 Task: Create a due date automation trigger when advanced on, 2 hours before a card is due add dates not starting next week.
Action: Mouse moved to (981, 287)
Screenshot: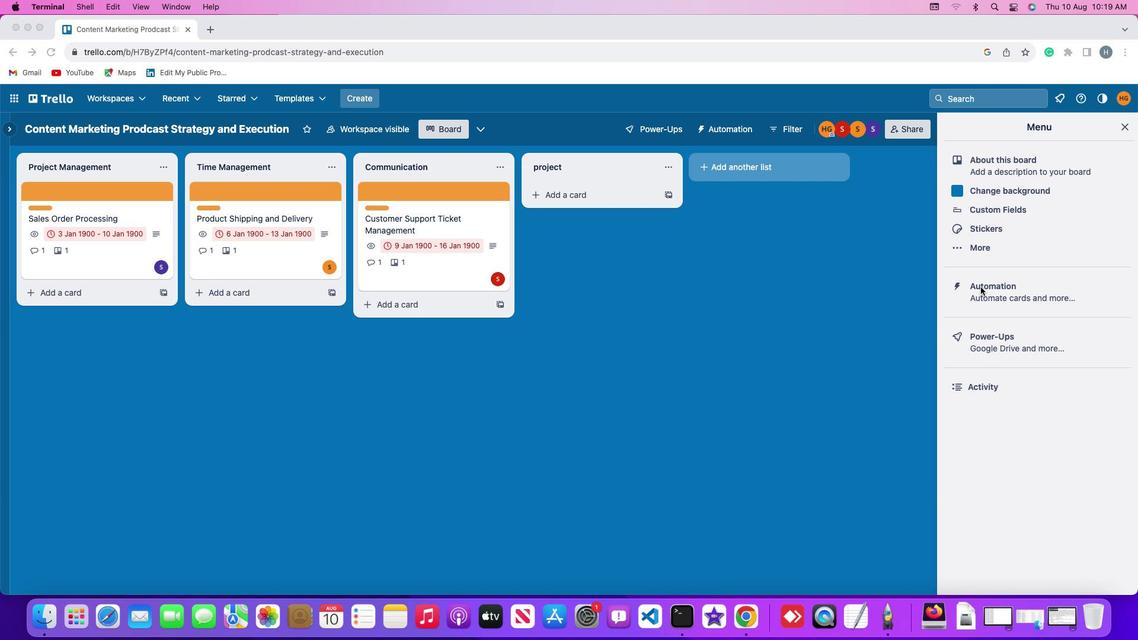 
Action: Mouse pressed left at (981, 287)
Screenshot: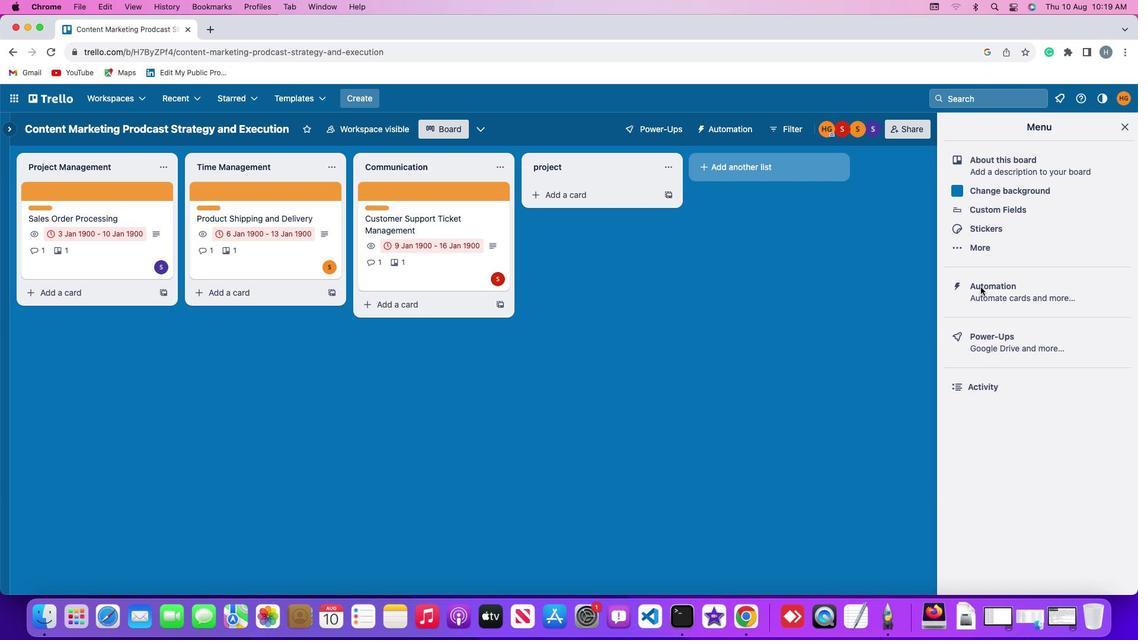 
Action: Mouse pressed left at (981, 287)
Screenshot: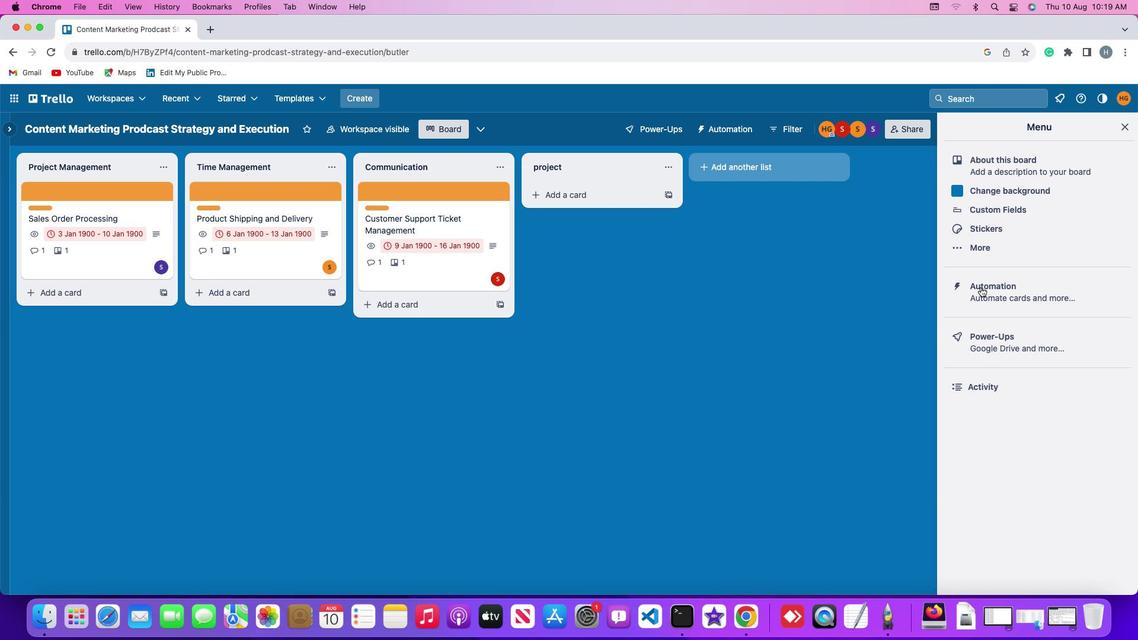 
Action: Mouse moved to (74, 279)
Screenshot: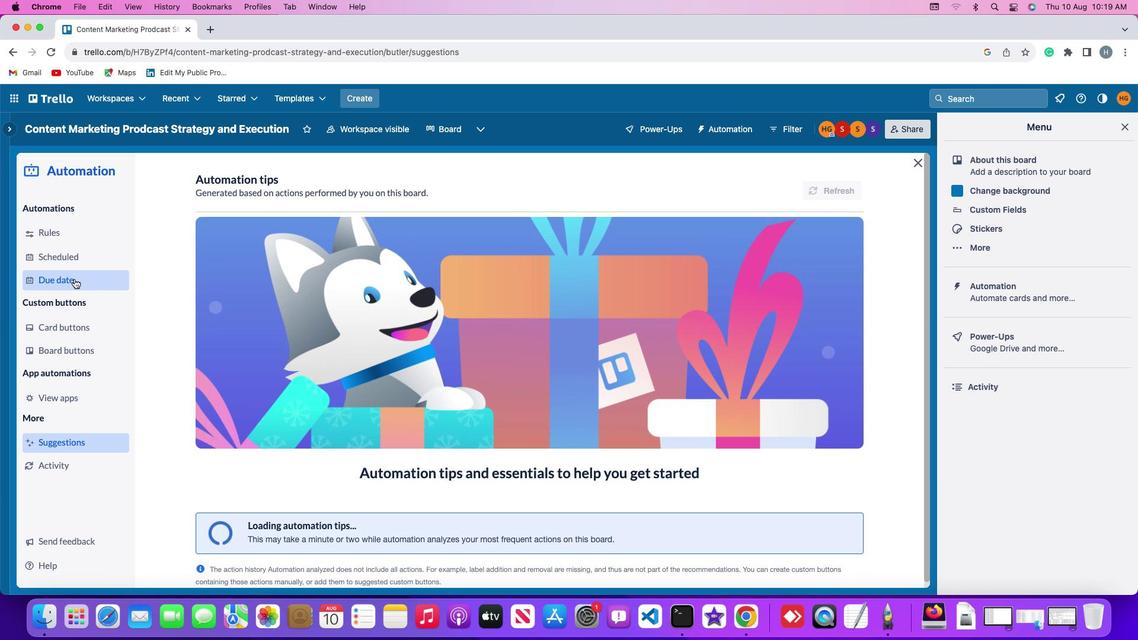 
Action: Mouse pressed left at (74, 279)
Screenshot: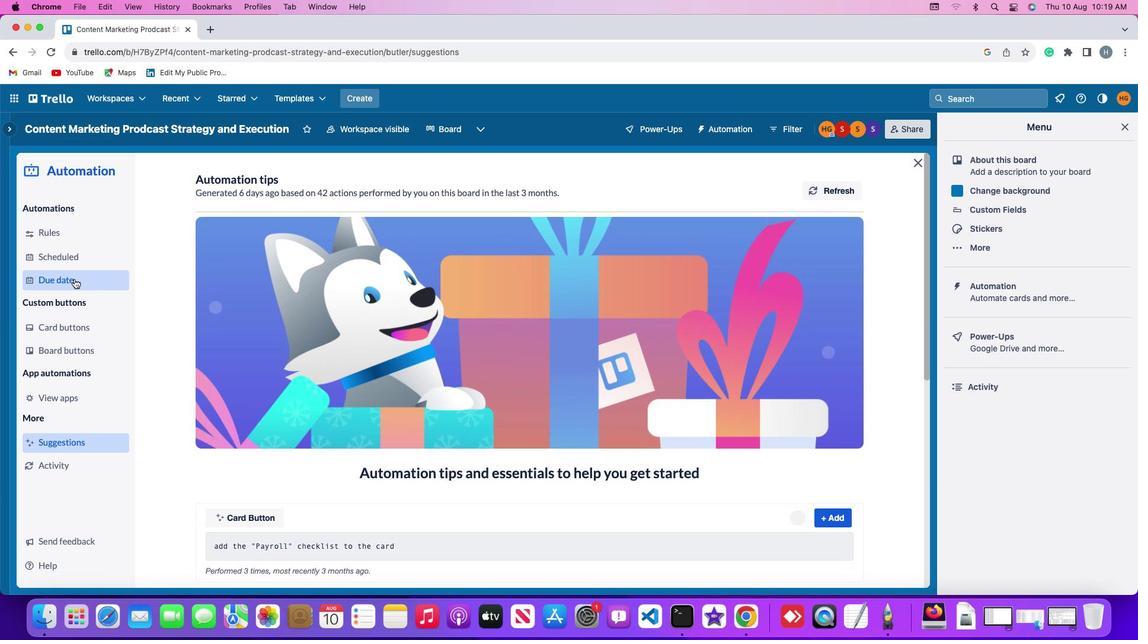 
Action: Mouse moved to (777, 184)
Screenshot: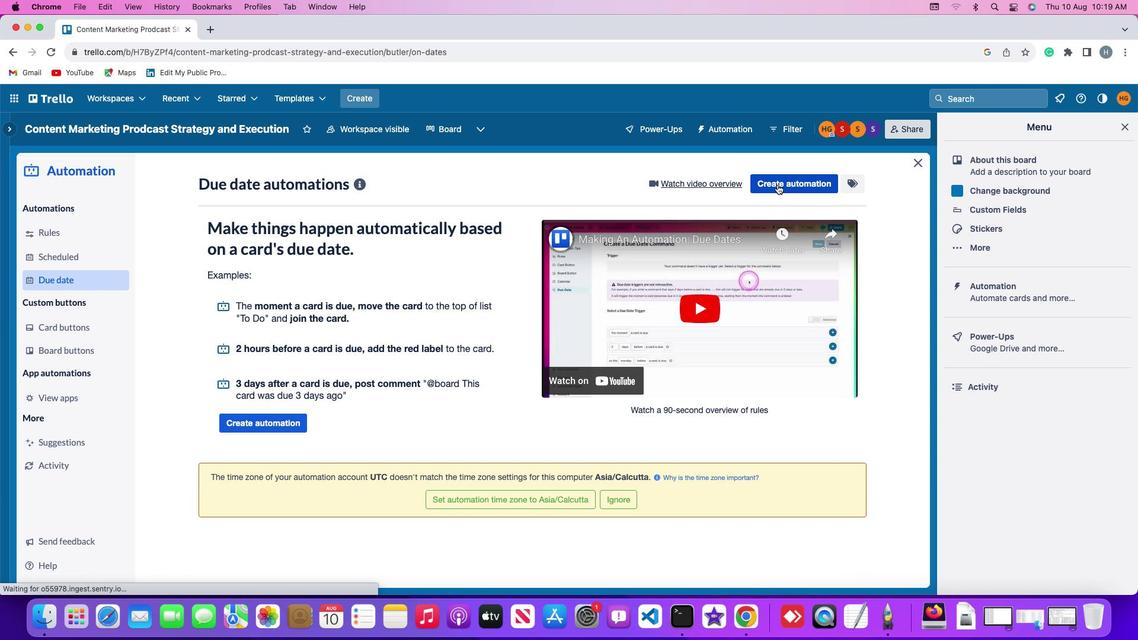
Action: Mouse pressed left at (777, 184)
Screenshot: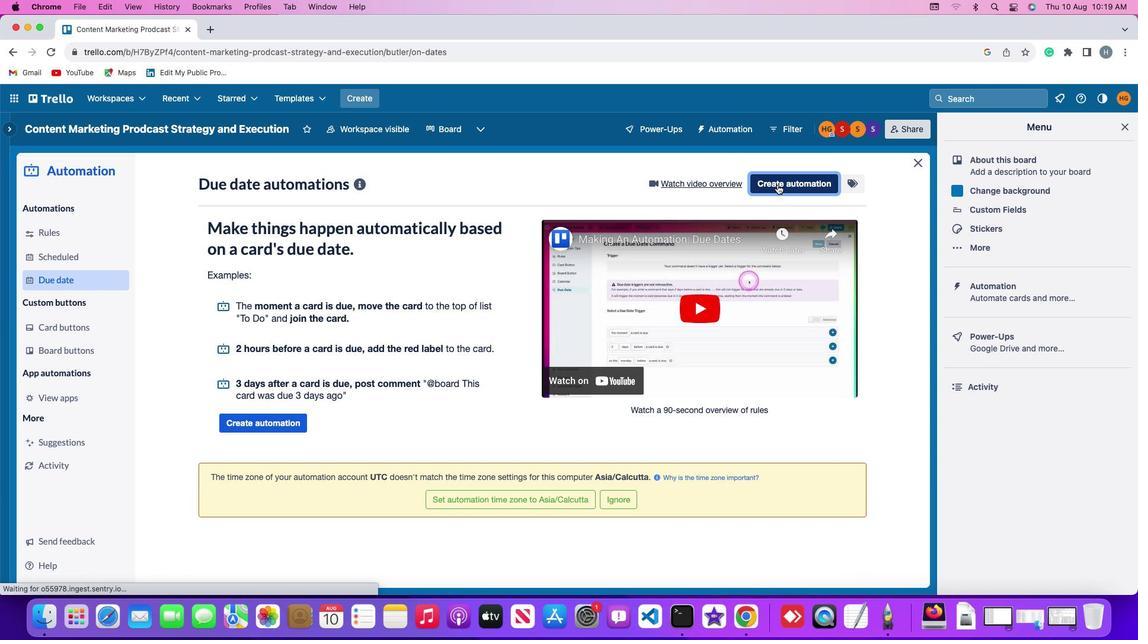 
Action: Mouse moved to (250, 301)
Screenshot: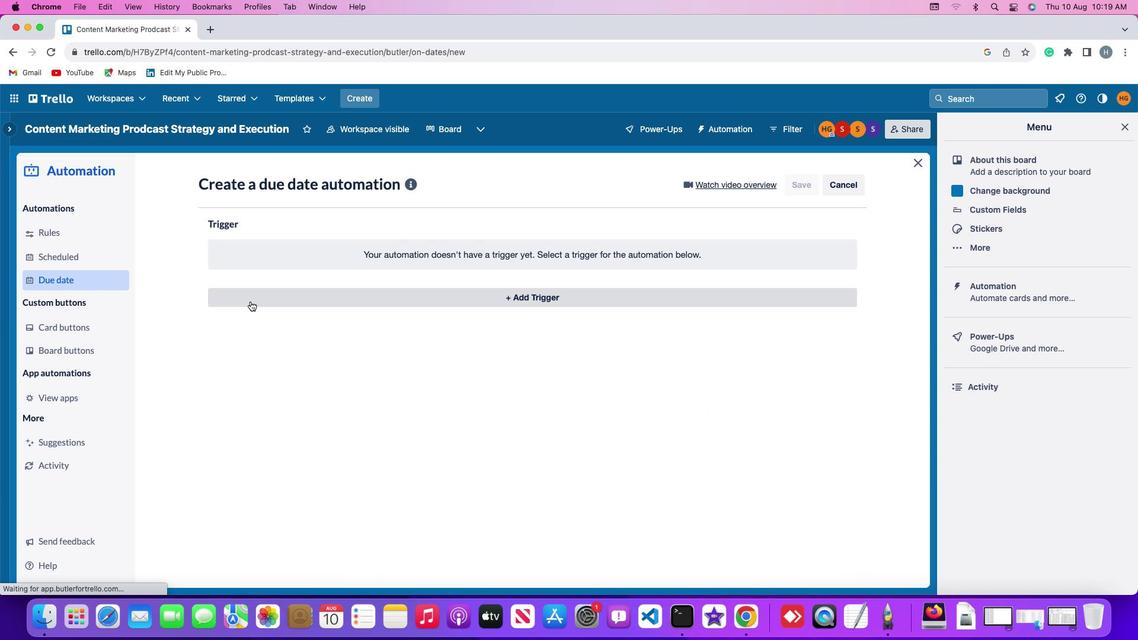 
Action: Mouse pressed left at (250, 301)
Screenshot: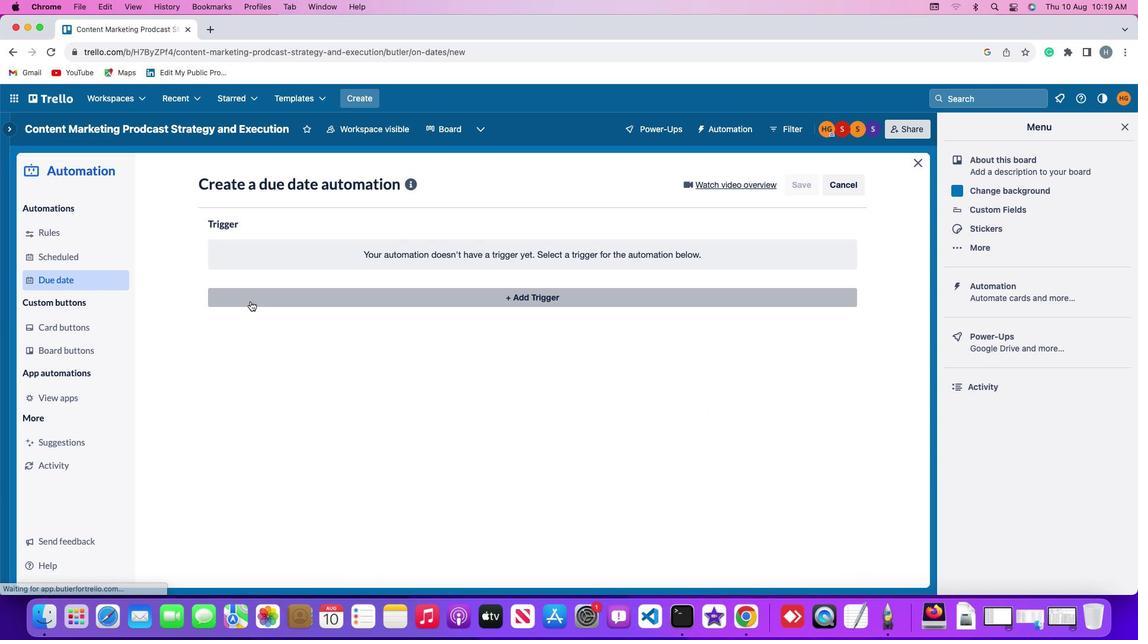 
Action: Mouse moved to (231, 476)
Screenshot: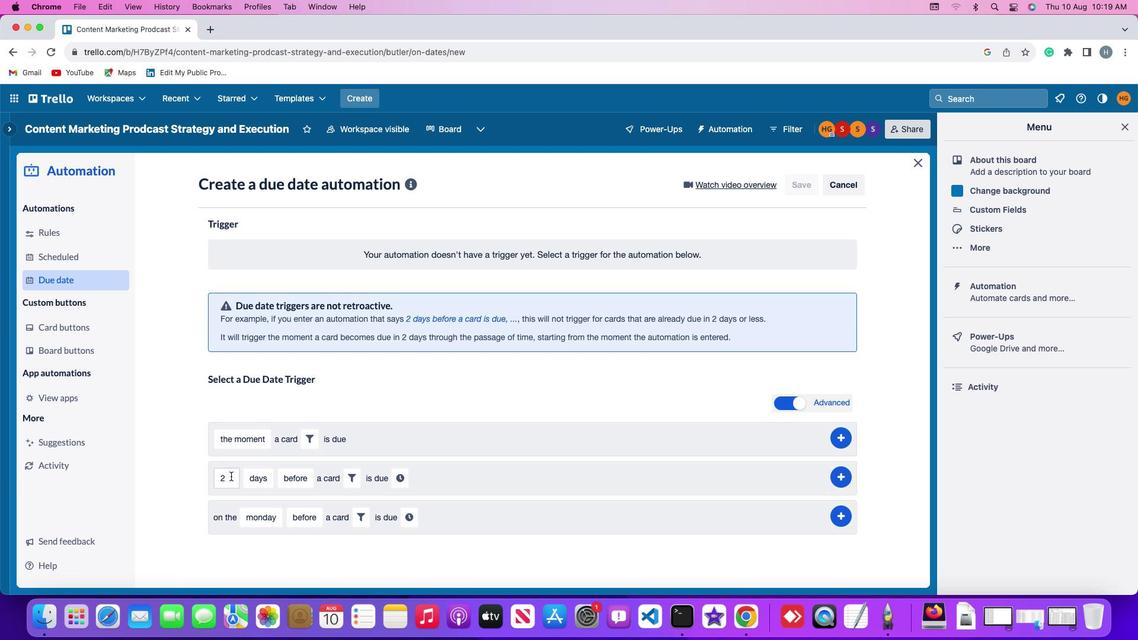 
Action: Mouse pressed left at (231, 476)
Screenshot: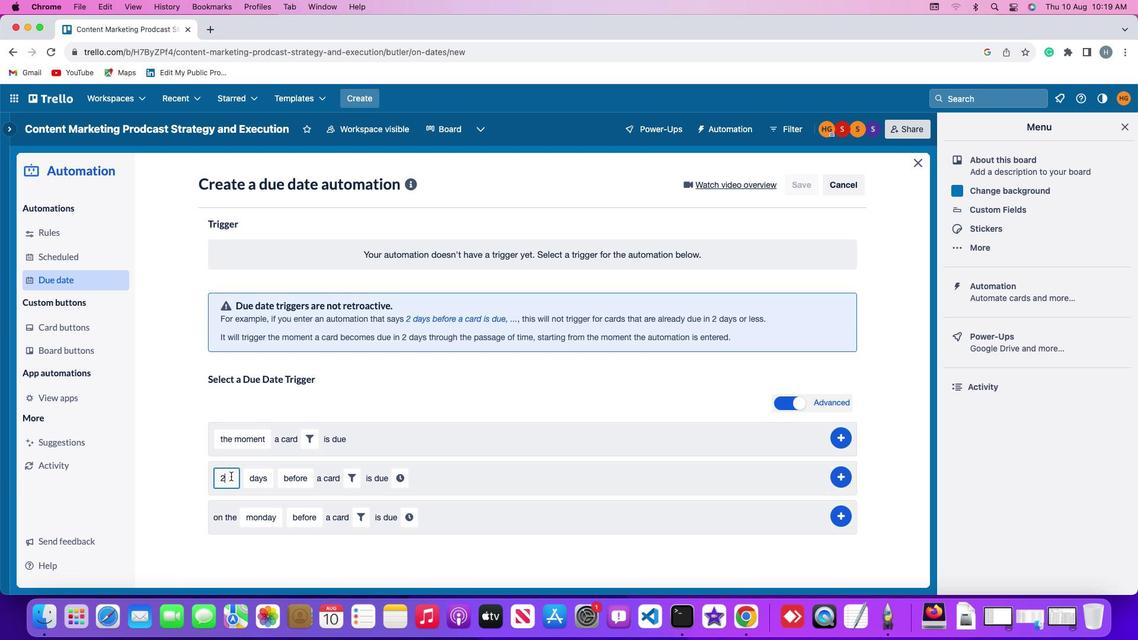 
Action: Key pressed Key.backspace'2'
Screenshot: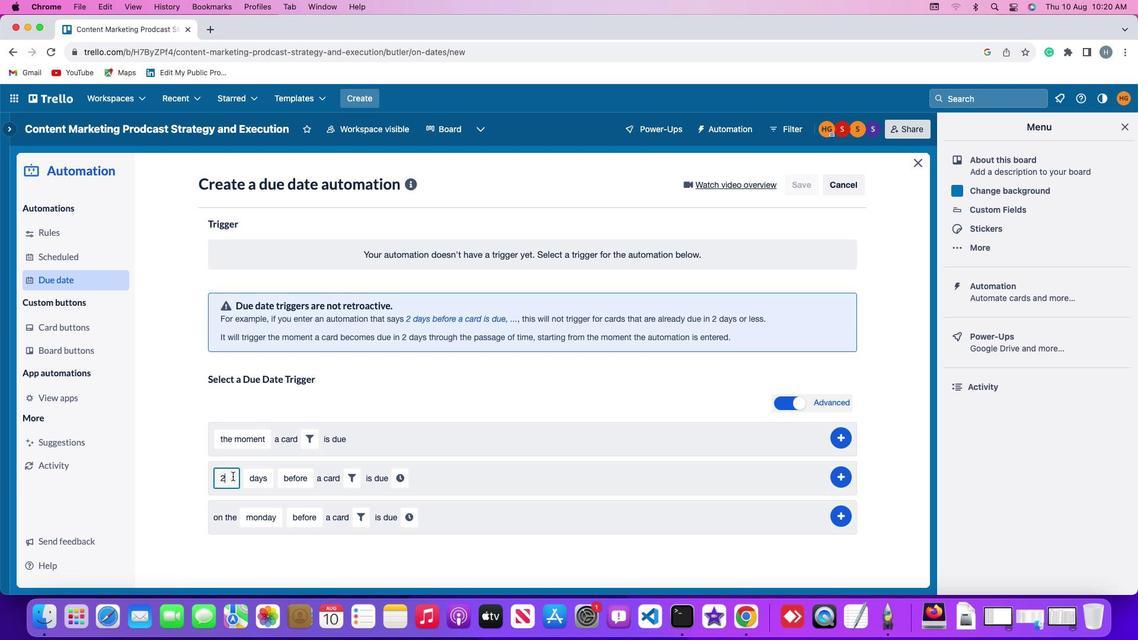
Action: Mouse moved to (263, 475)
Screenshot: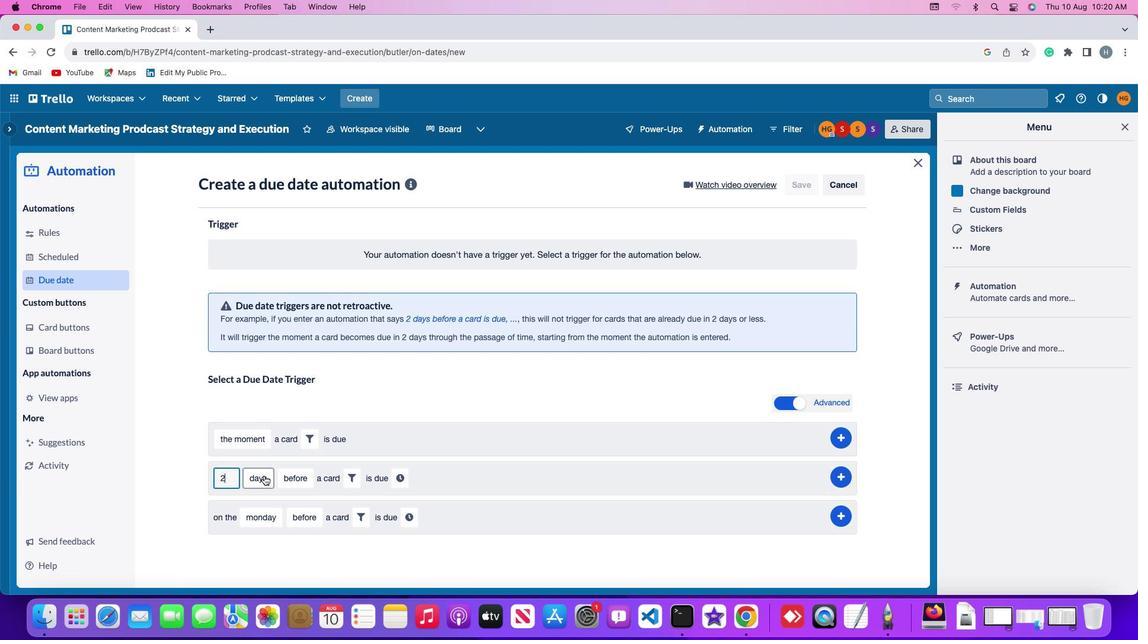 
Action: Mouse pressed left at (263, 475)
Screenshot: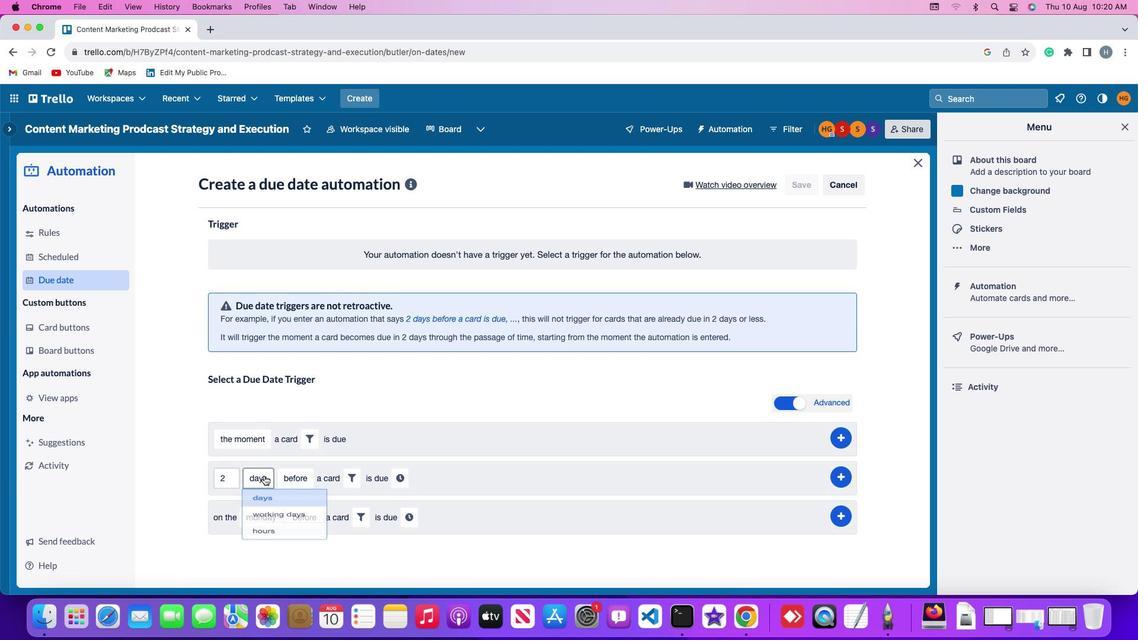 
Action: Mouse moved to (262, 551)
Screenshot: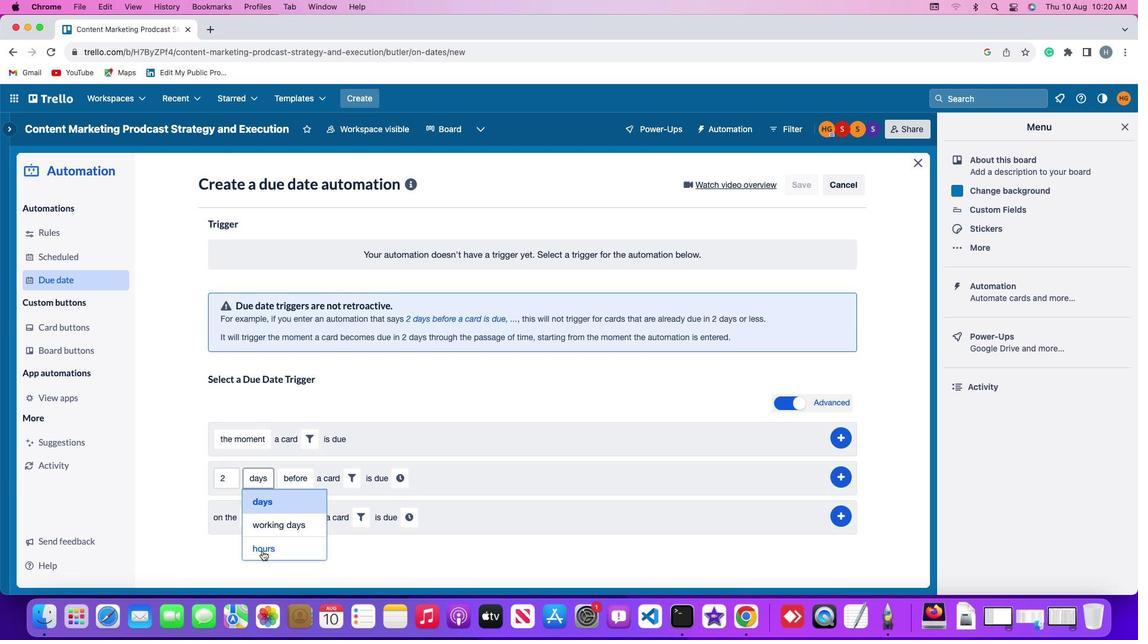 
Action: Mouse pressed left at (262, 551)
Screenshot: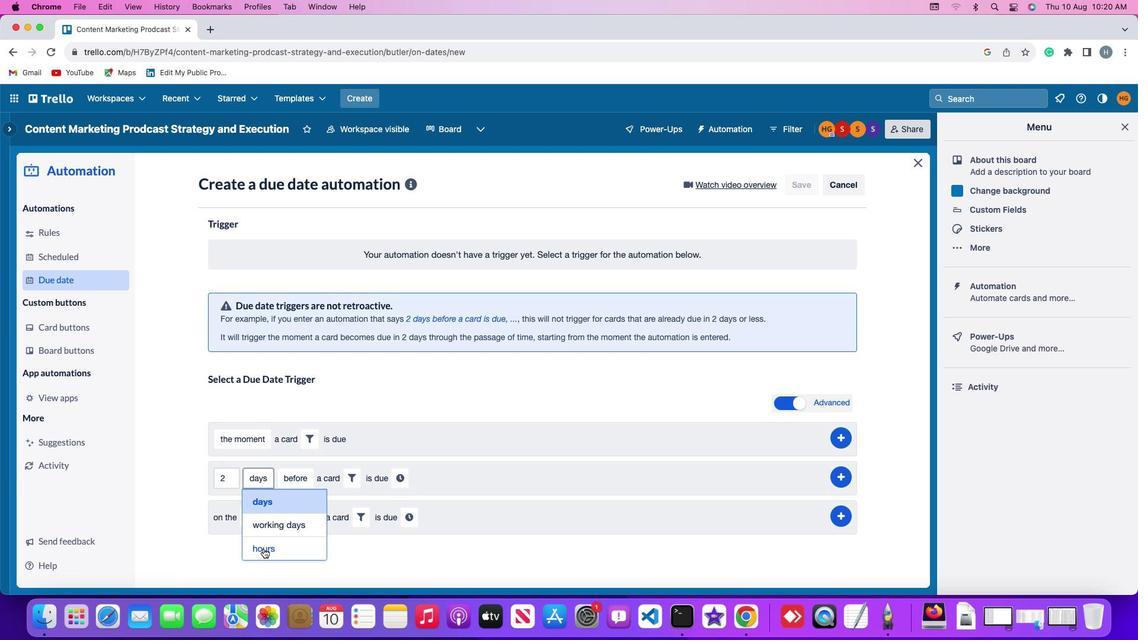 
Action: Mouse moved to (303, 479)
Screenshot: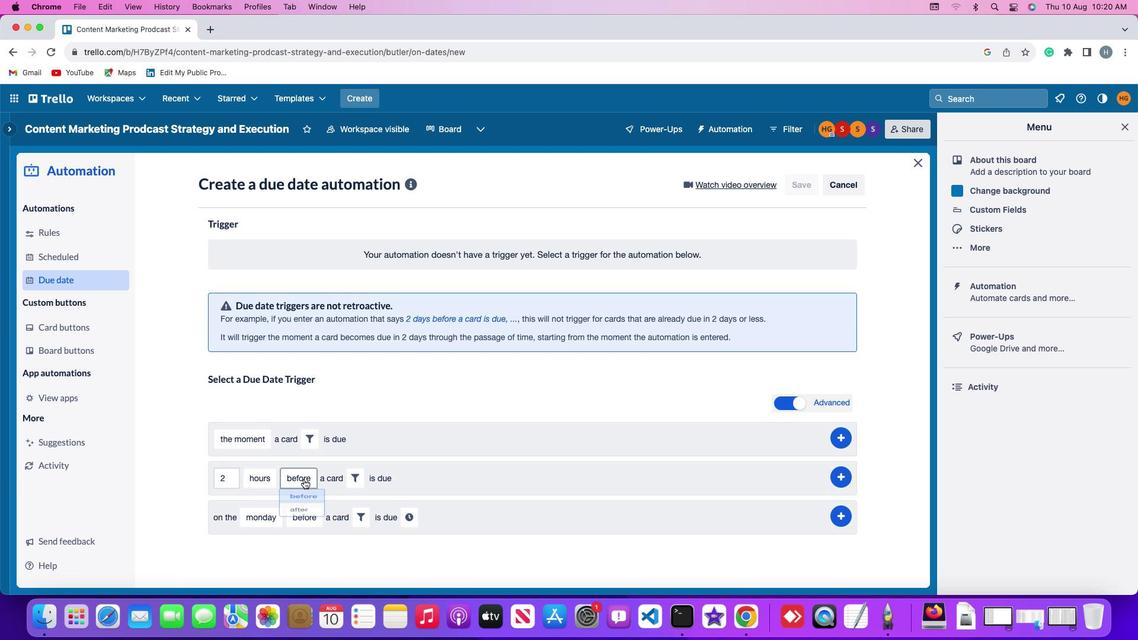 
Action: Mouse pressed left at (303, 479)
Screenshot: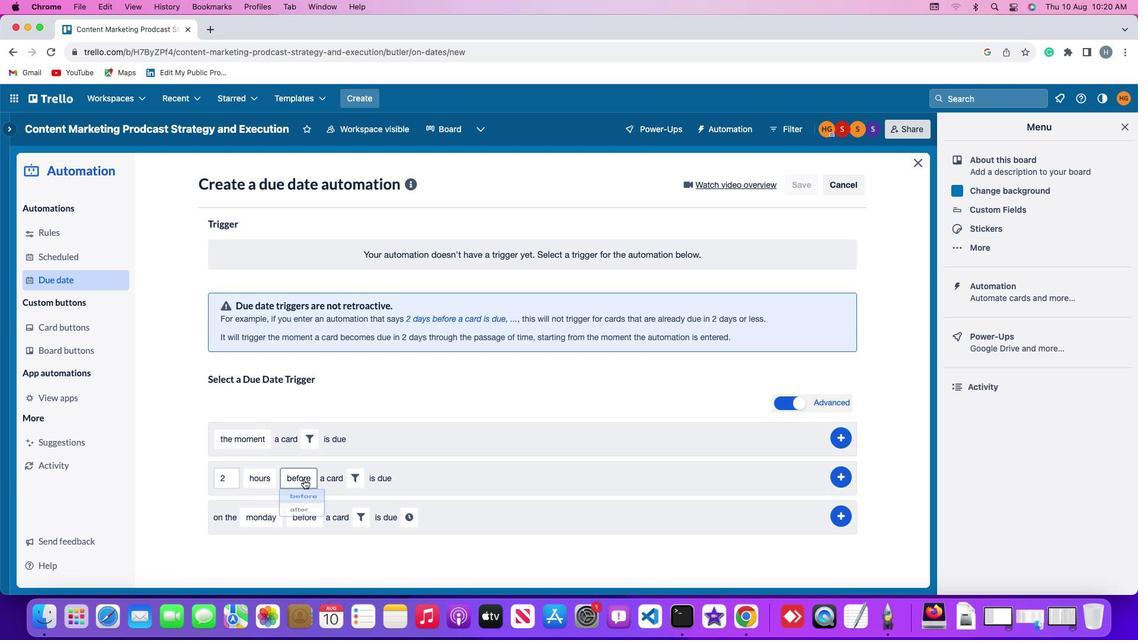
Action: Mouse moved to (306, 500)
Screenshot: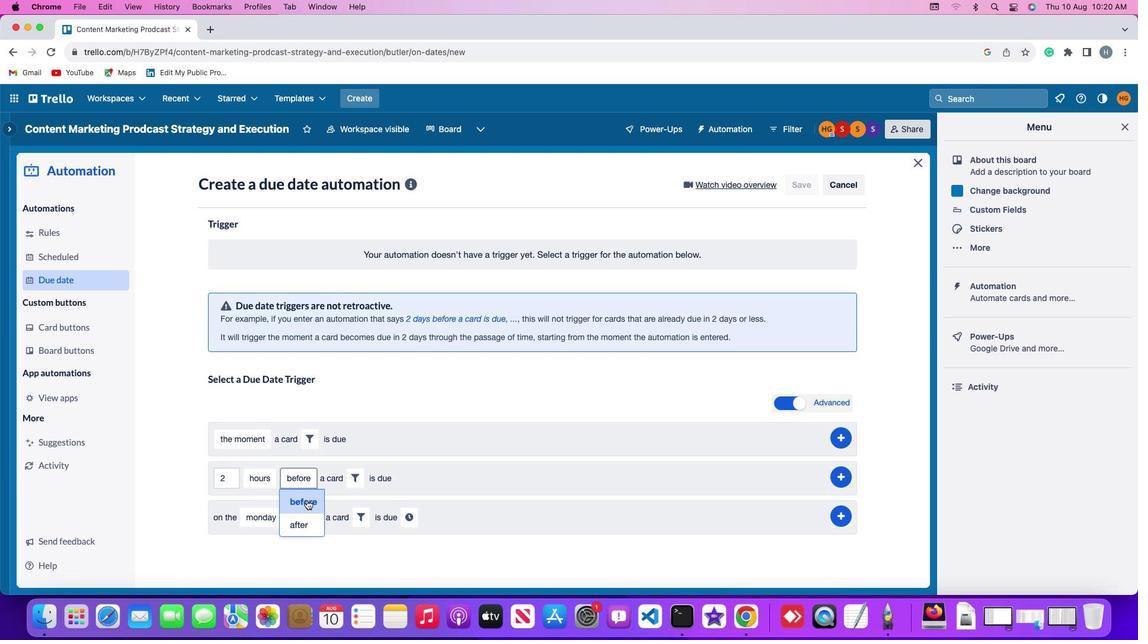 
Action: Mouse pressed left at (306, 500)
Screenshot: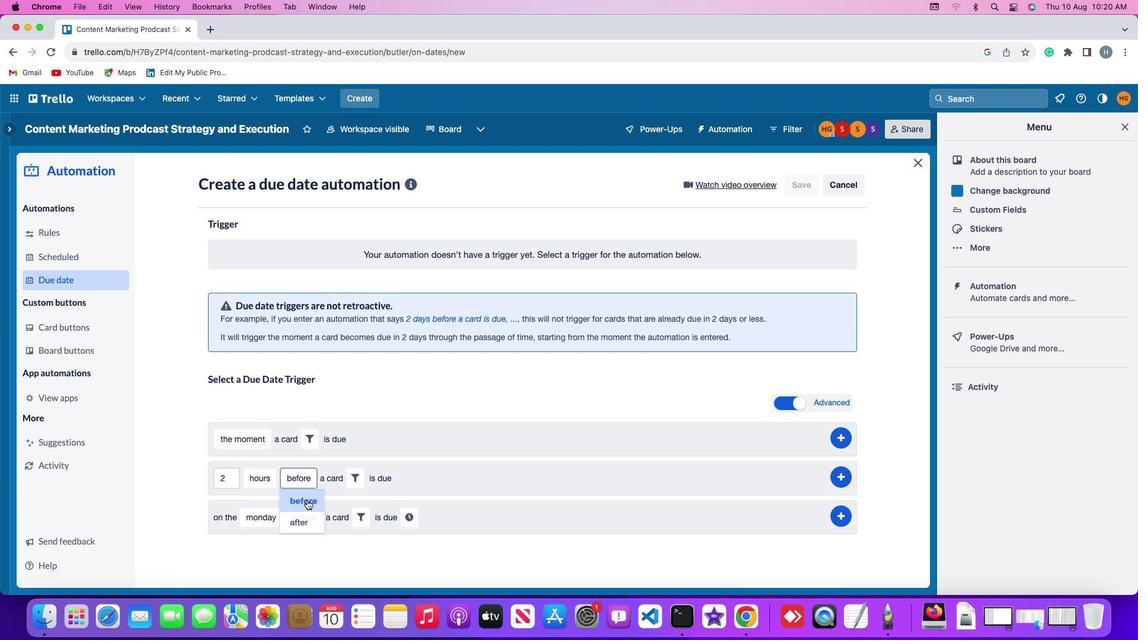 
Action: Mouse moved to (356, 477)
Screenshot: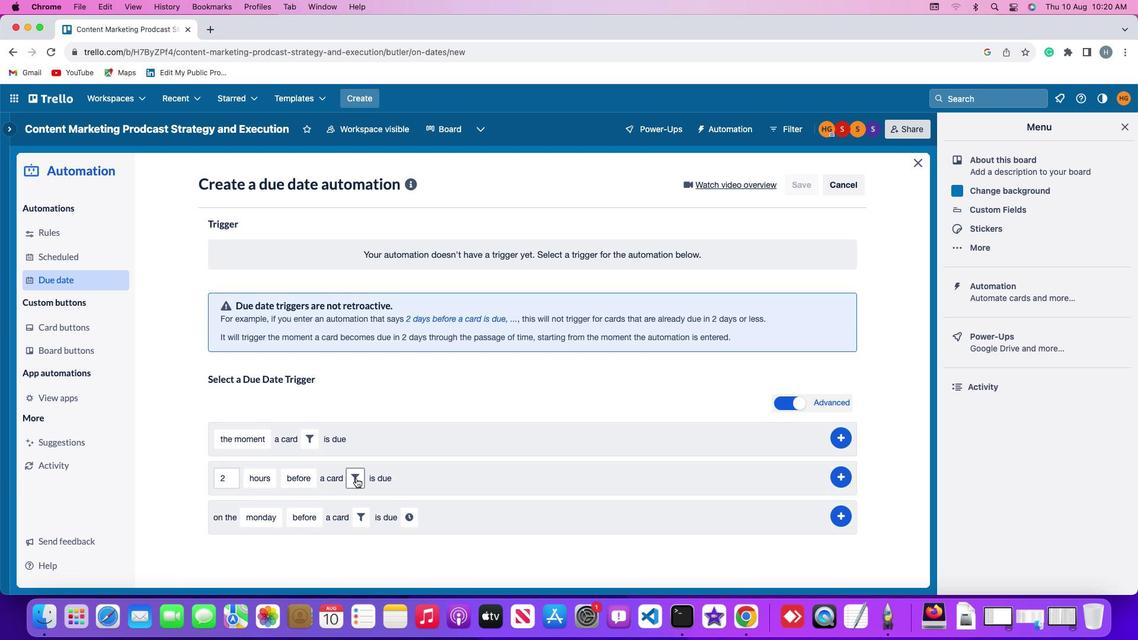 
Action: Mouse pressed left at (356, 477)
Screenshot: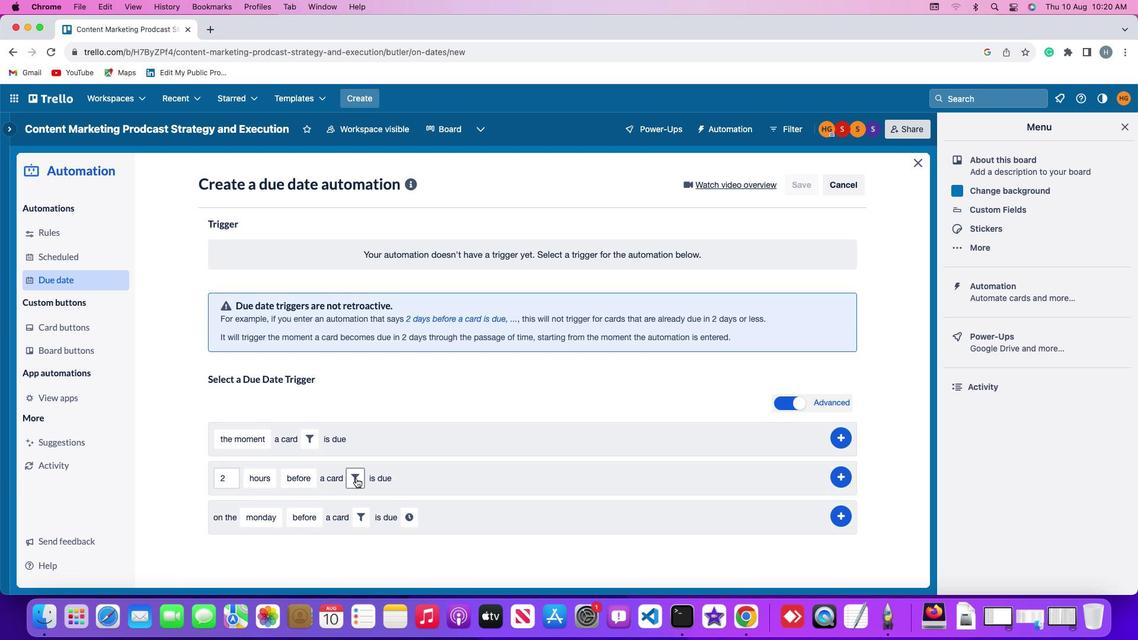 
Action: Mouse moved to (422, 515)
Screenshot: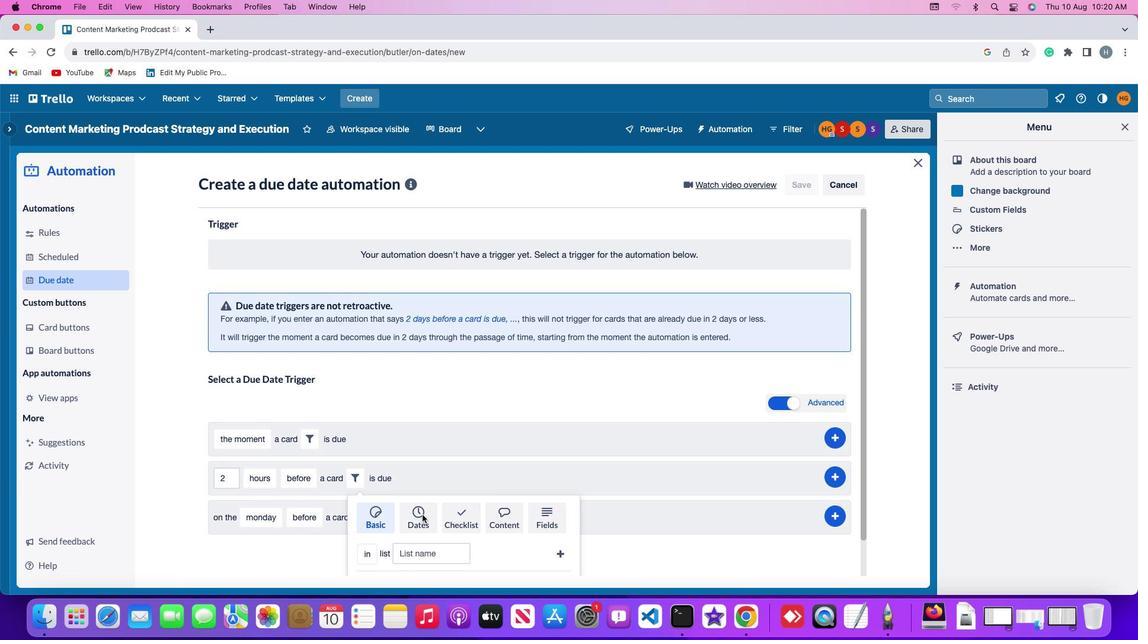 
Action: Mouse pressed left at (422, 515)
Screenshot: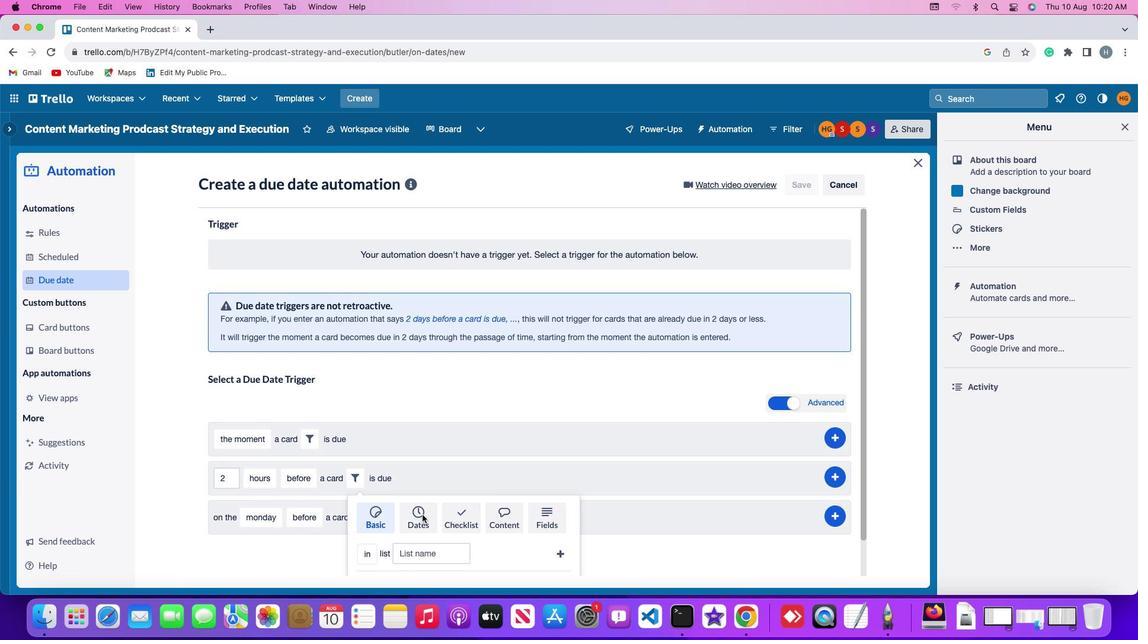 
Action: Mouse moved to (315, 548)
Screenshot: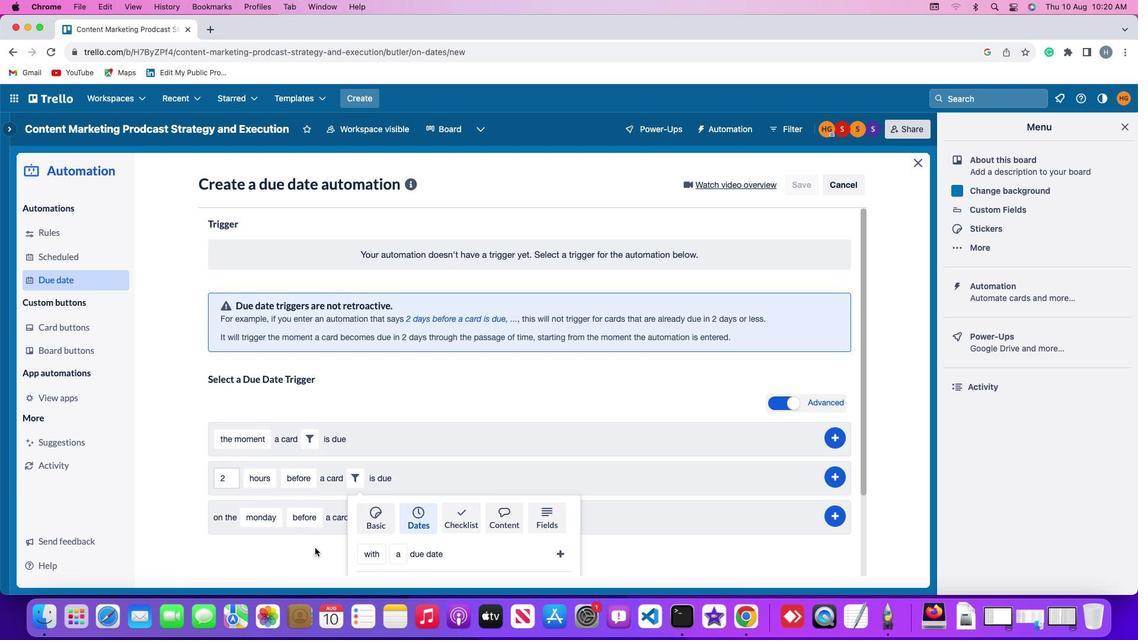 
Action: Mouse scrolled (315, 548) with delta (0, 0)
Screenshot: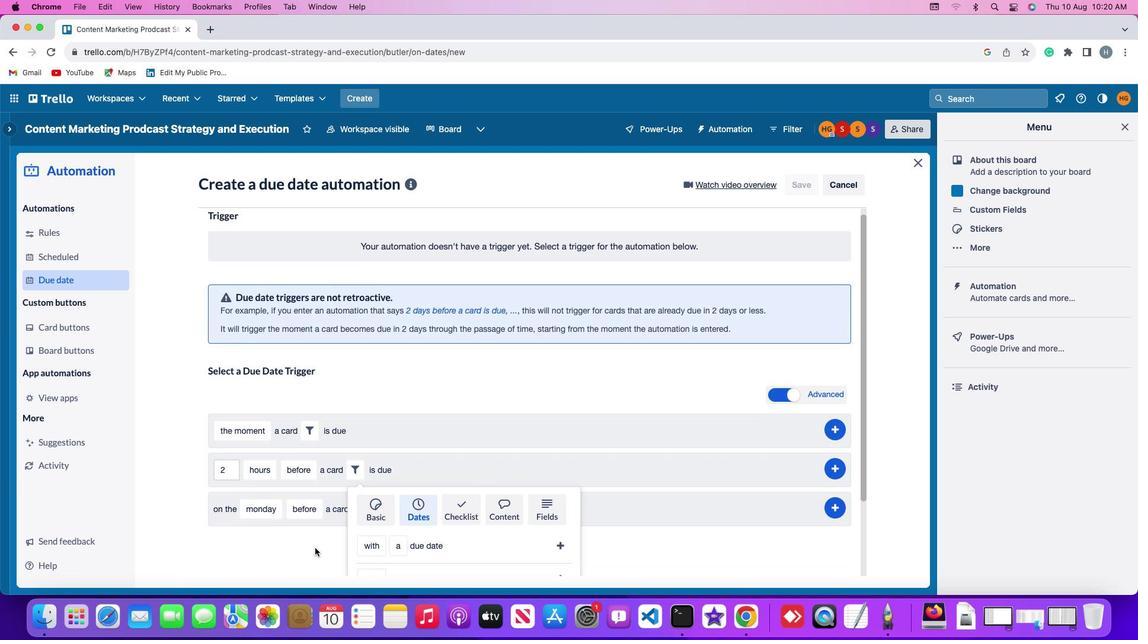 
Action: Mouse scrolled (315, 548) with delta (0, 0)
Screenshot: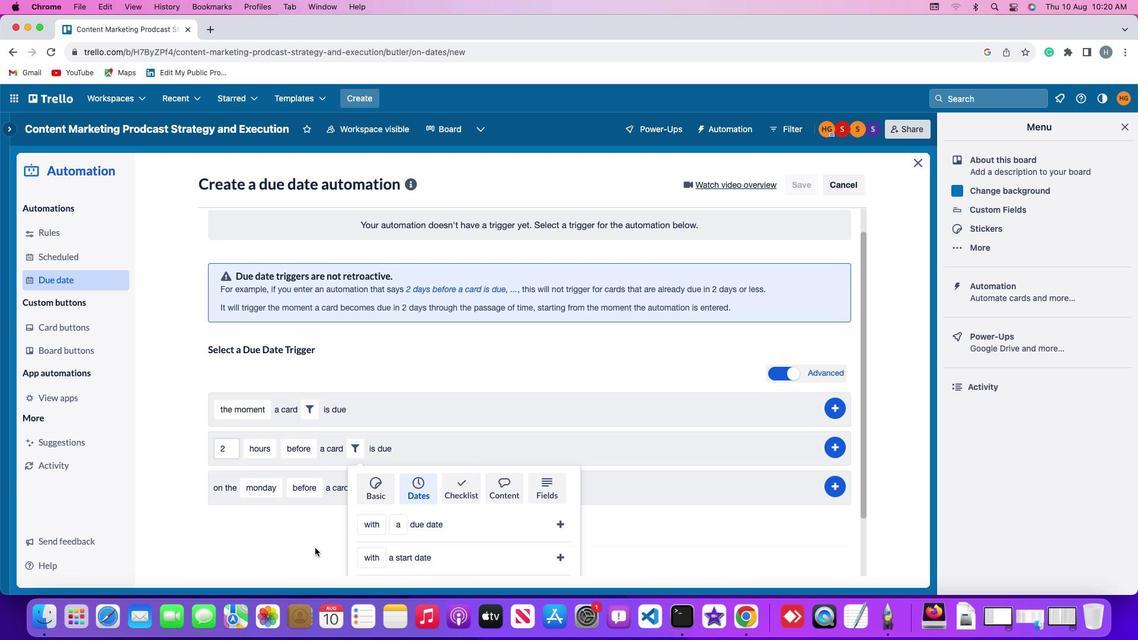 
Action: Mouse scrolled (315, 548) with delta (0, -1)
Screenshot: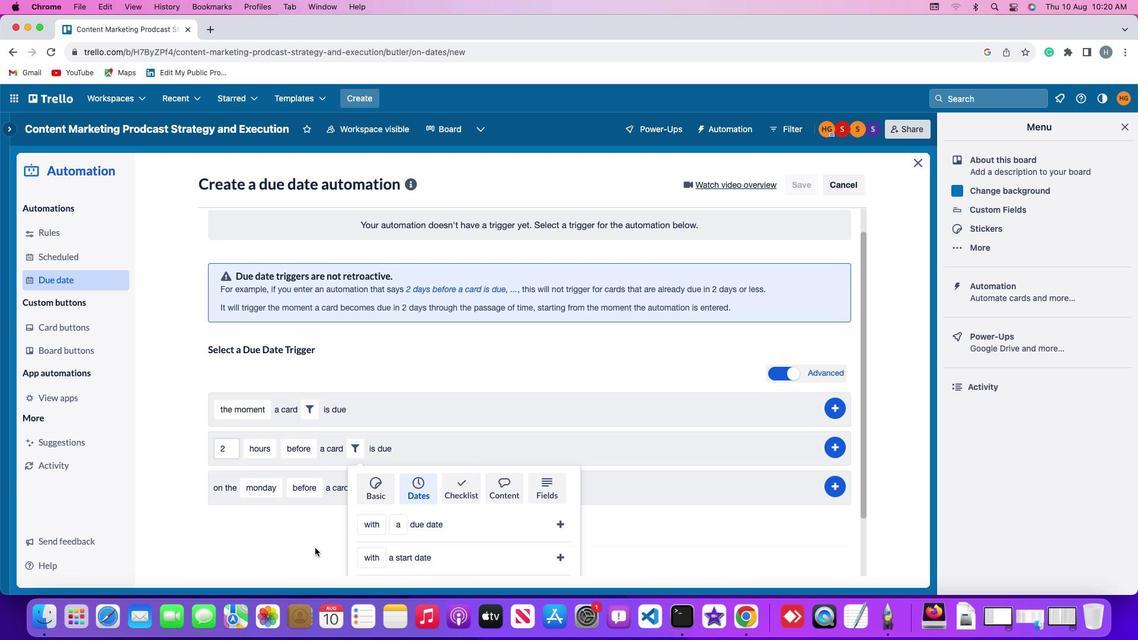 
Action: Mouse scrolled (315, 548) with delta (0, -2)
Screenshot: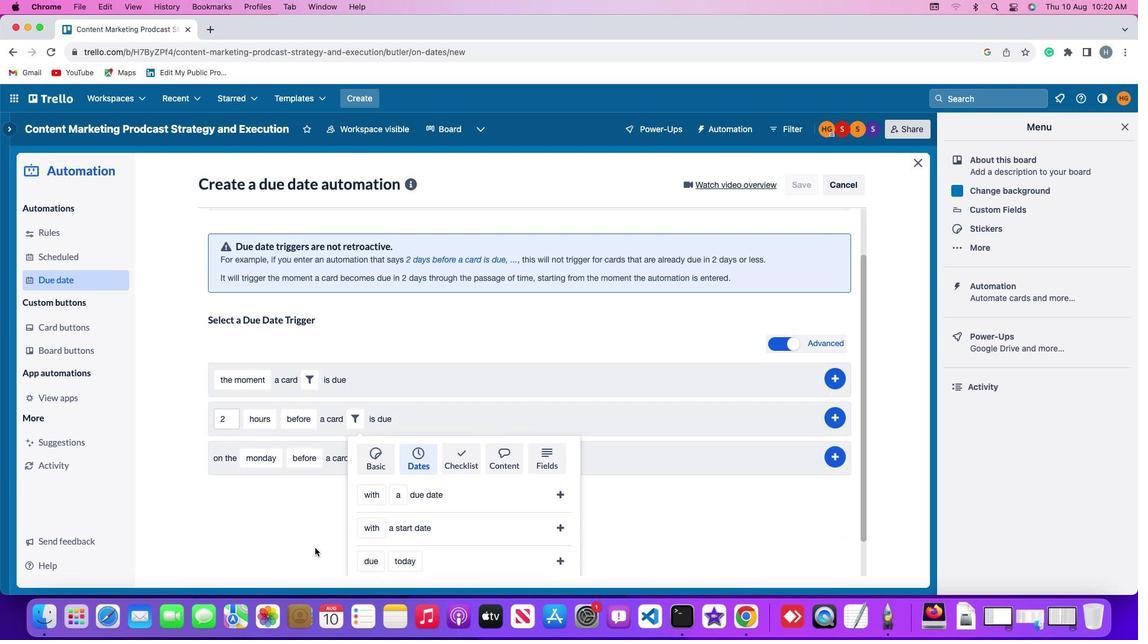 
Action: Mouse scrolled (315, 548) with delta (0, -3)
Screenshot: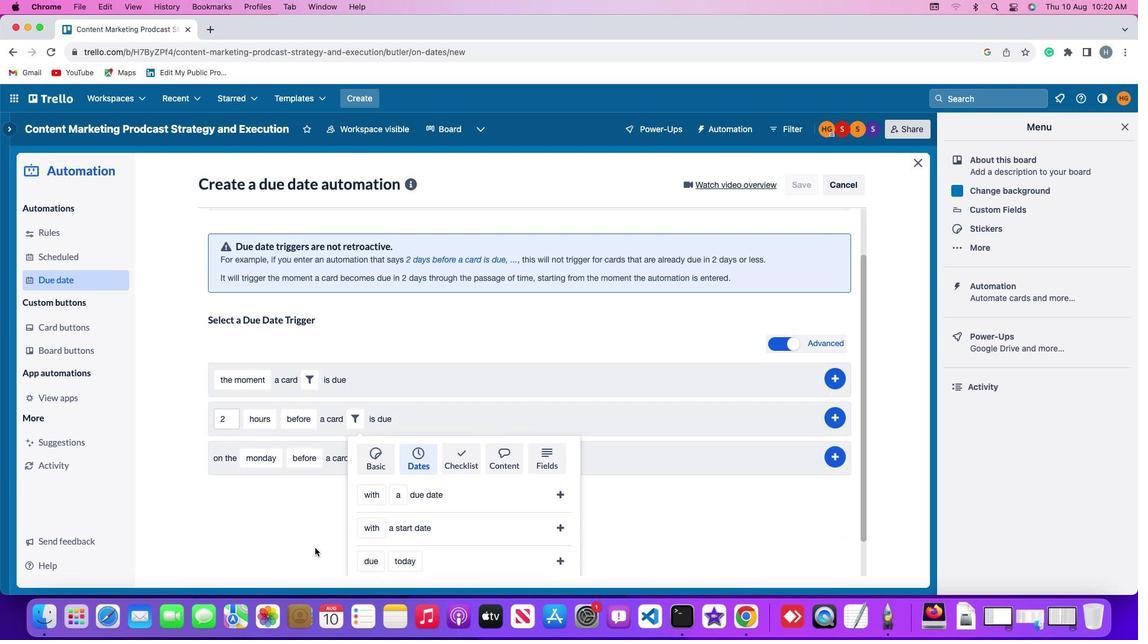 
Action: Mouse scrolled (315, 548) with delta (0, 0)
Screenshot: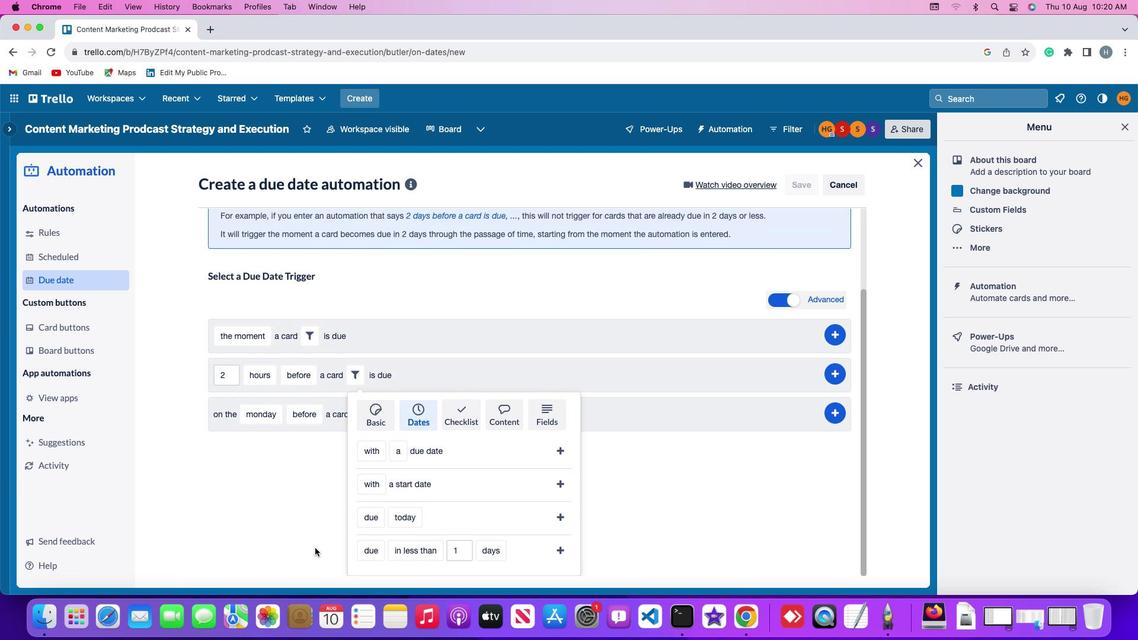 
Action: Mouse scrolled (315, 548) with delta (0, 0)
Screenshot: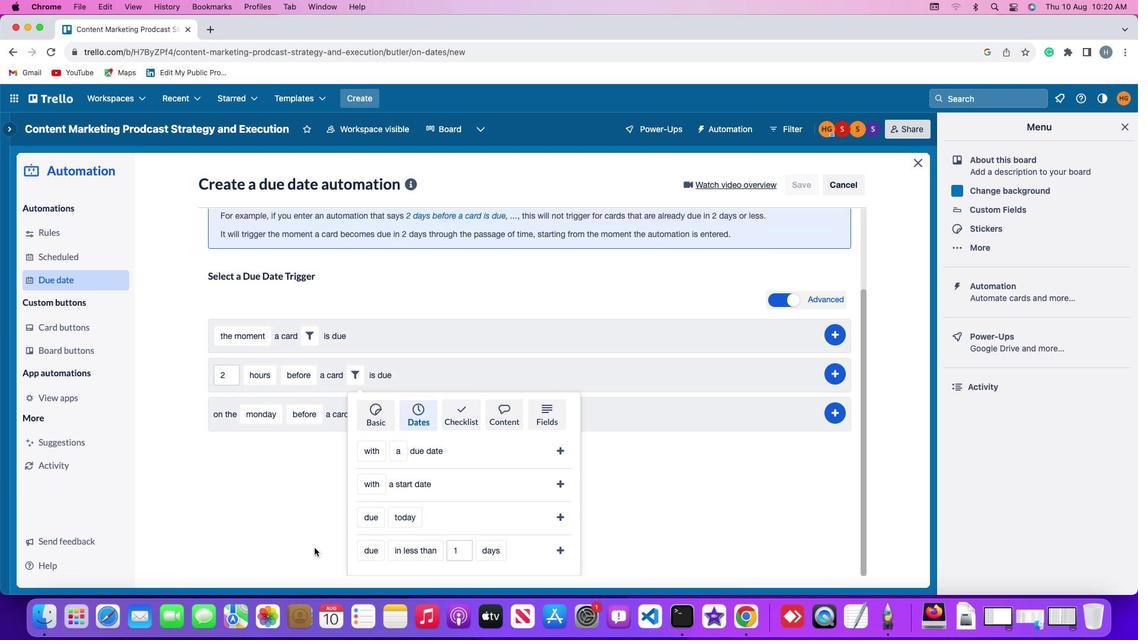 
Action: Mouse scrolled (315, 548) with delta (0, -1)
Screenshot: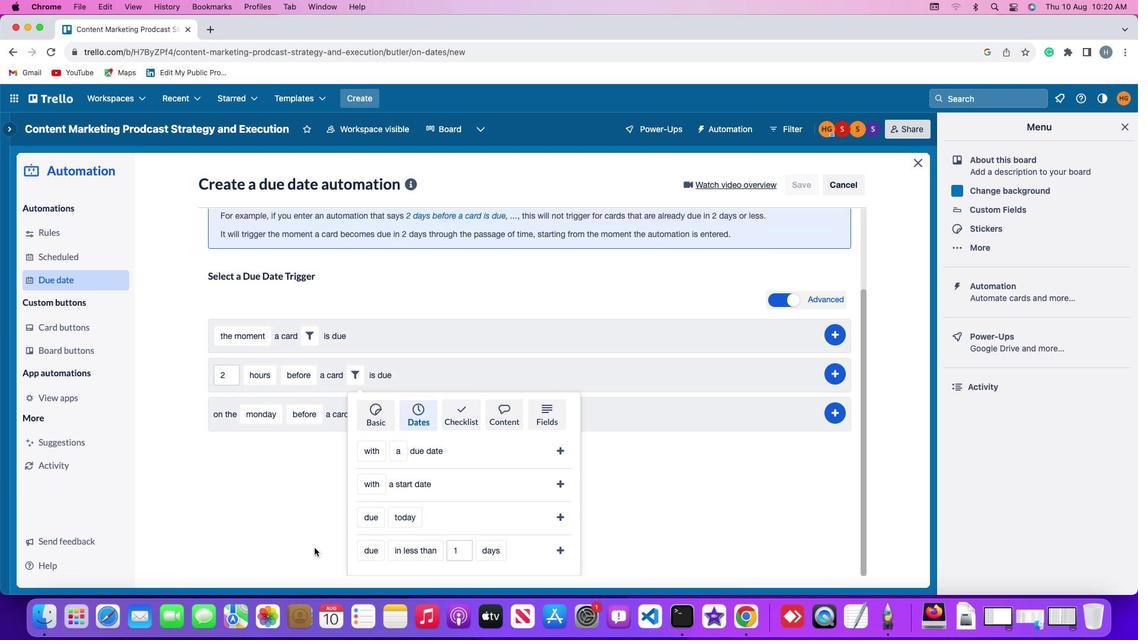 
Action: Mouse scrolled (315, 548) with delta (0, -2)
Screenshot: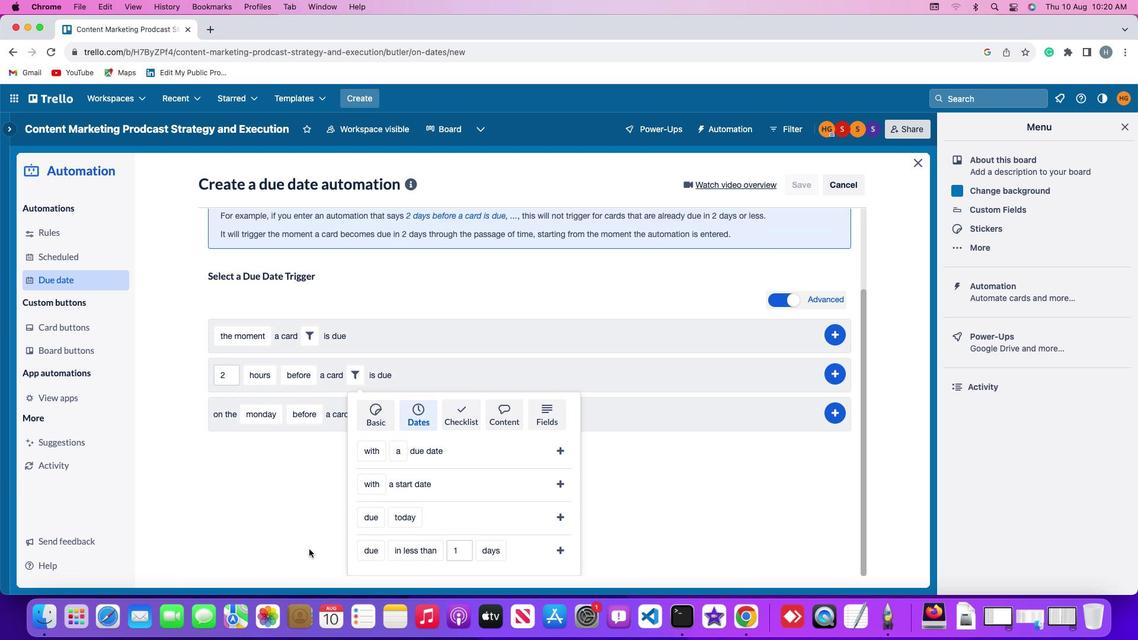 
Action: Mouse moved to (365, 516)
Screenshot: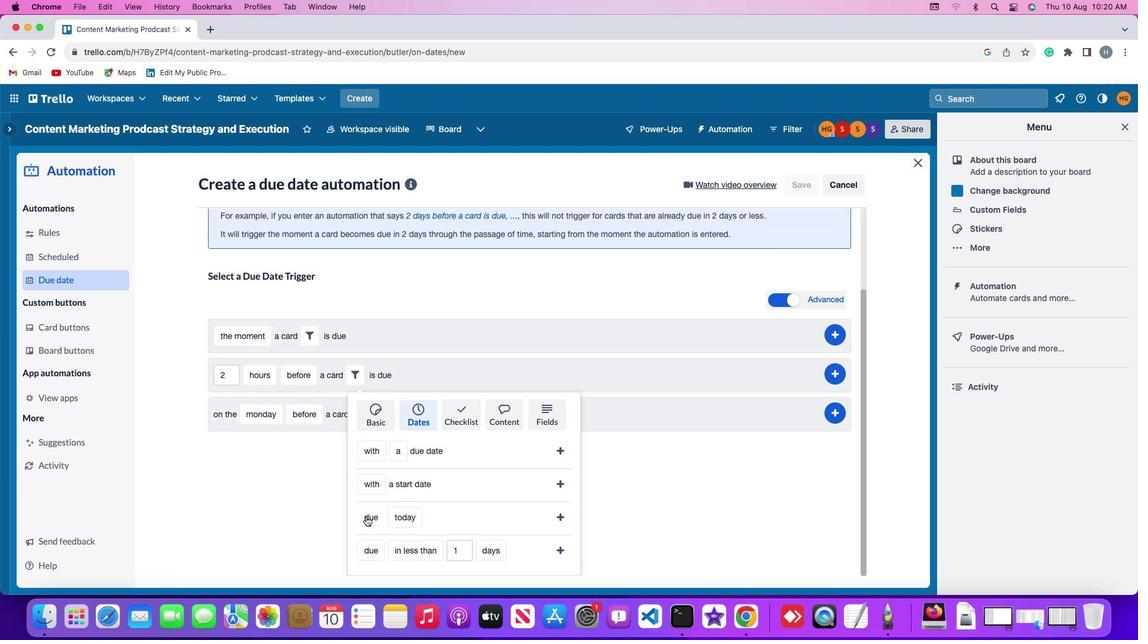 
Action: Mouse pressed left at (365, 516)
Screenshot: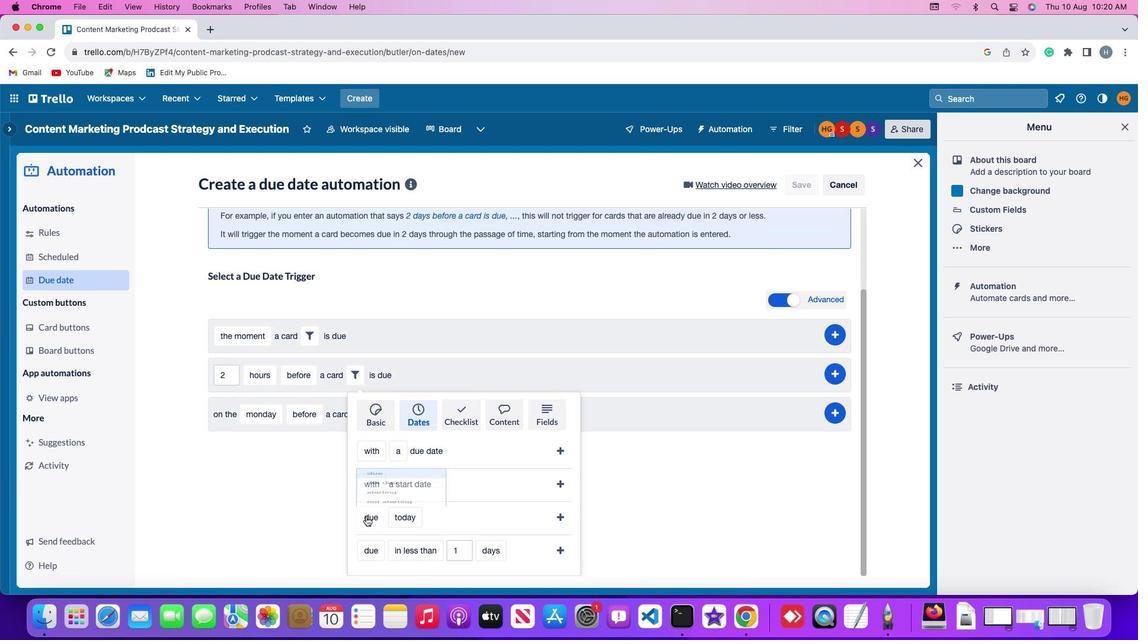 
Action: Mouse moved to (391, 493)
Screenshot: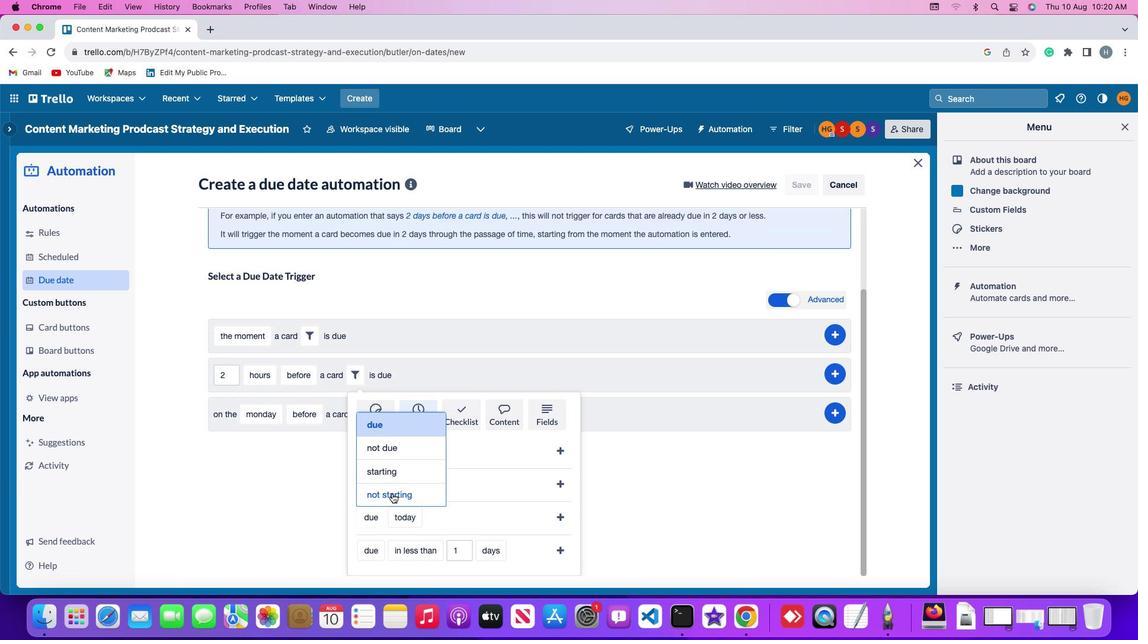 
Action: Mouse pressed left at (391, 493)
Screenshot: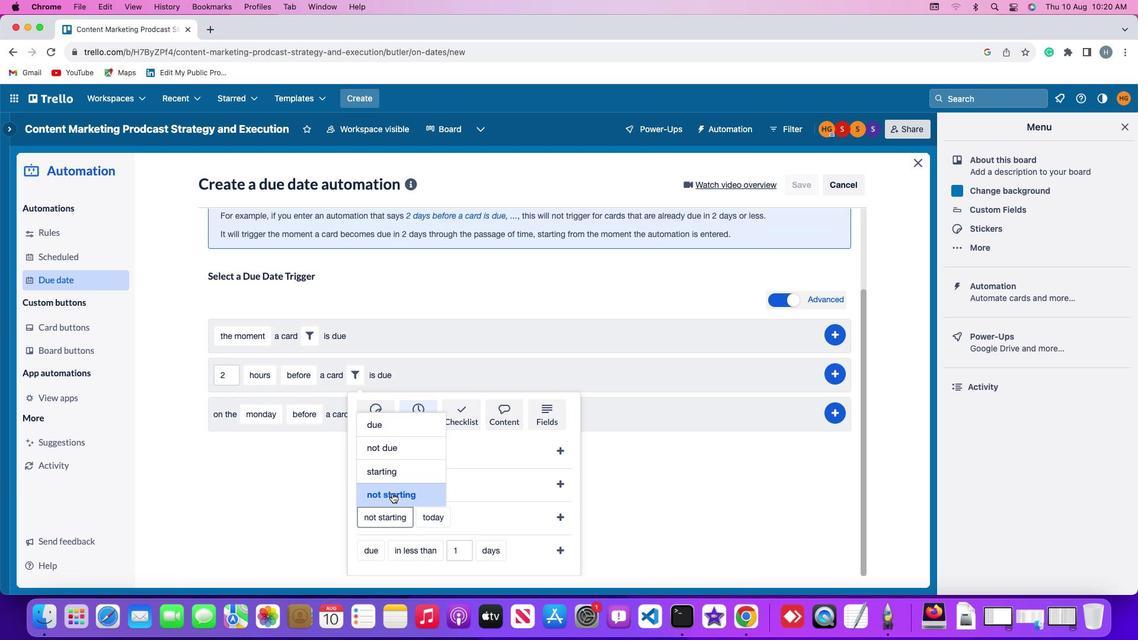 
Action: Mouse moved to (432, 515)
Screenshot: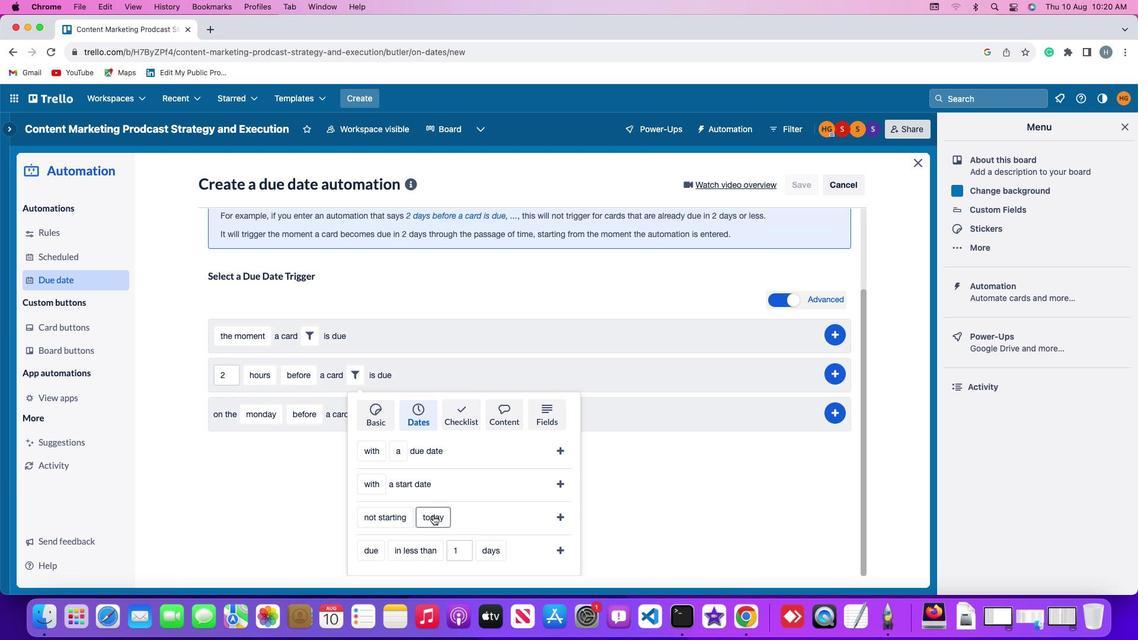 
Action: Mouse pressed left at (432, 515)
Screenshot: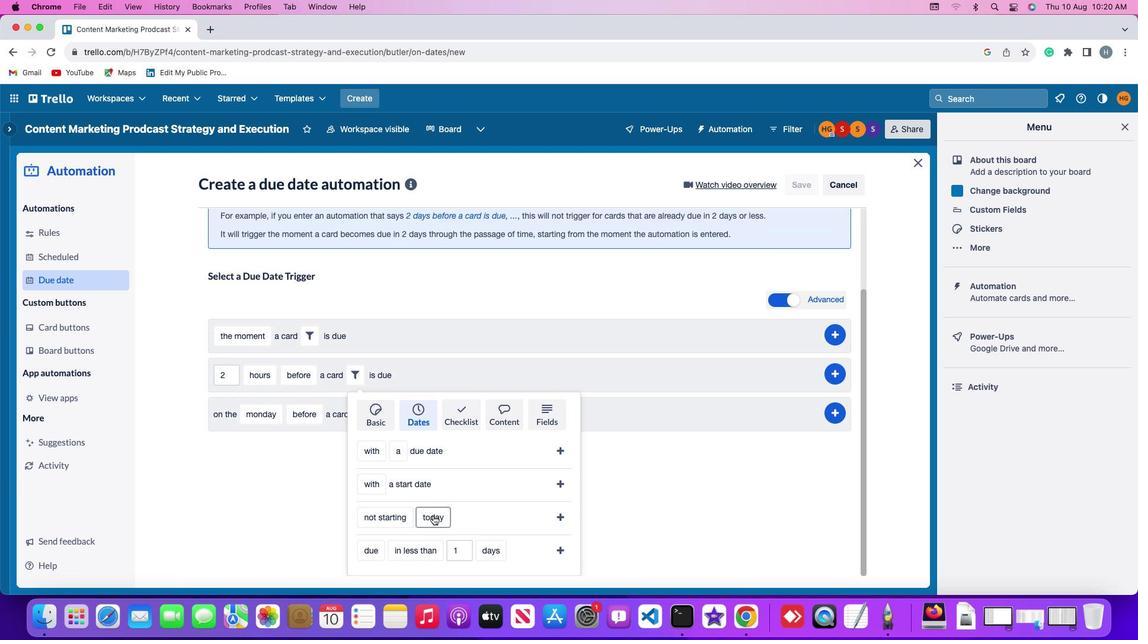 
Action: Mouse moved to (450, 448)
Screenshot: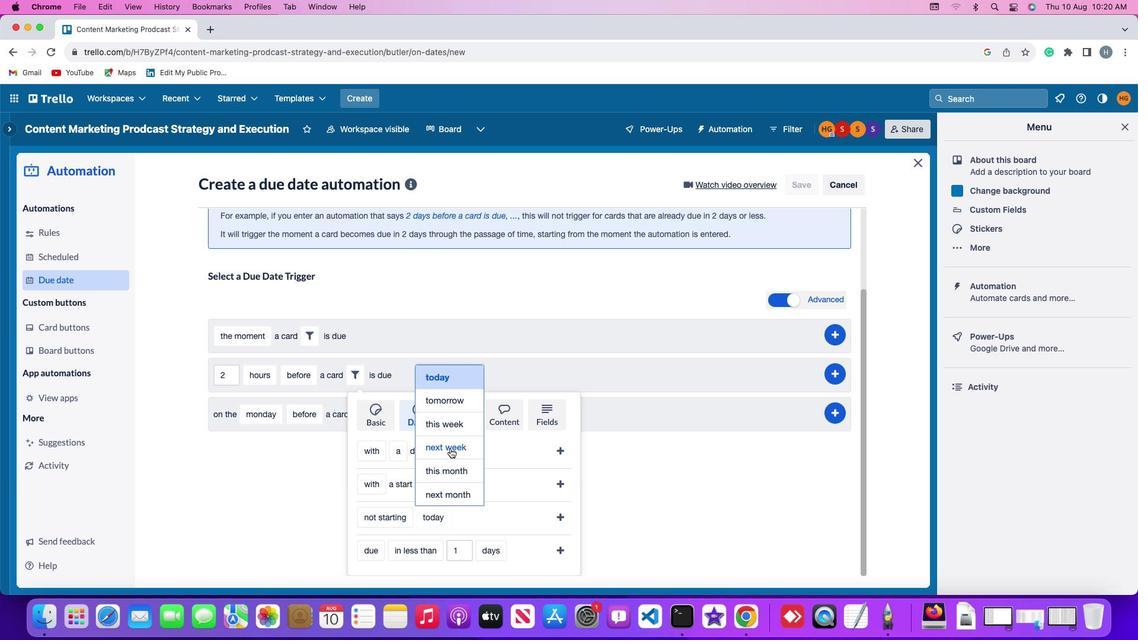 
Action: Mouse pressed left at (450, 448)
Screenshot: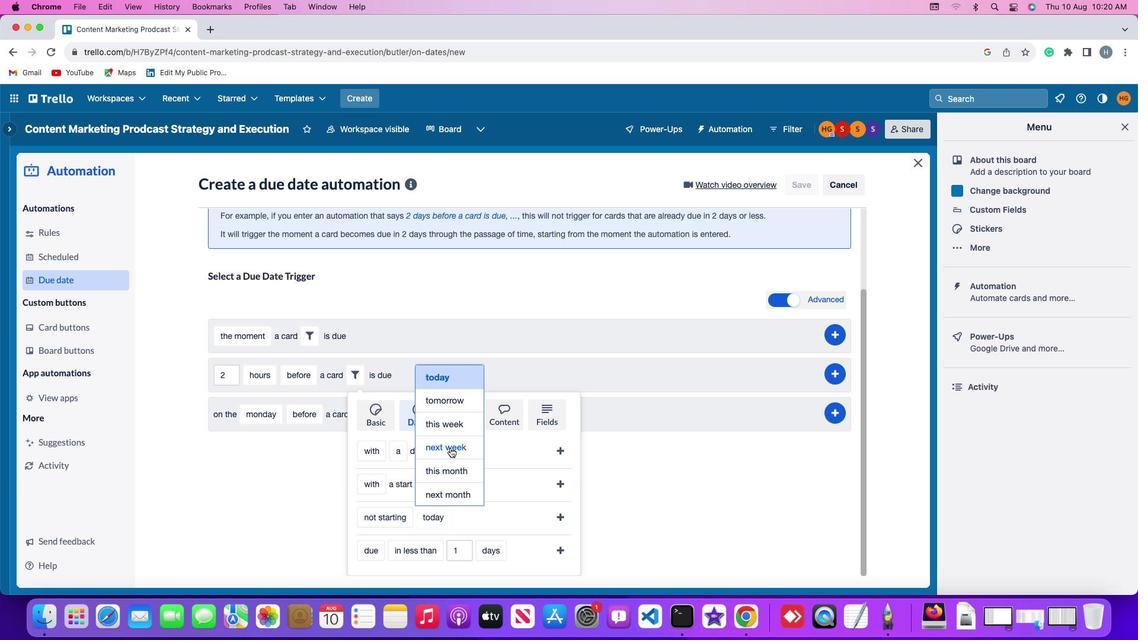 
Action: Mouse moved to (560, 514)
Screenshot: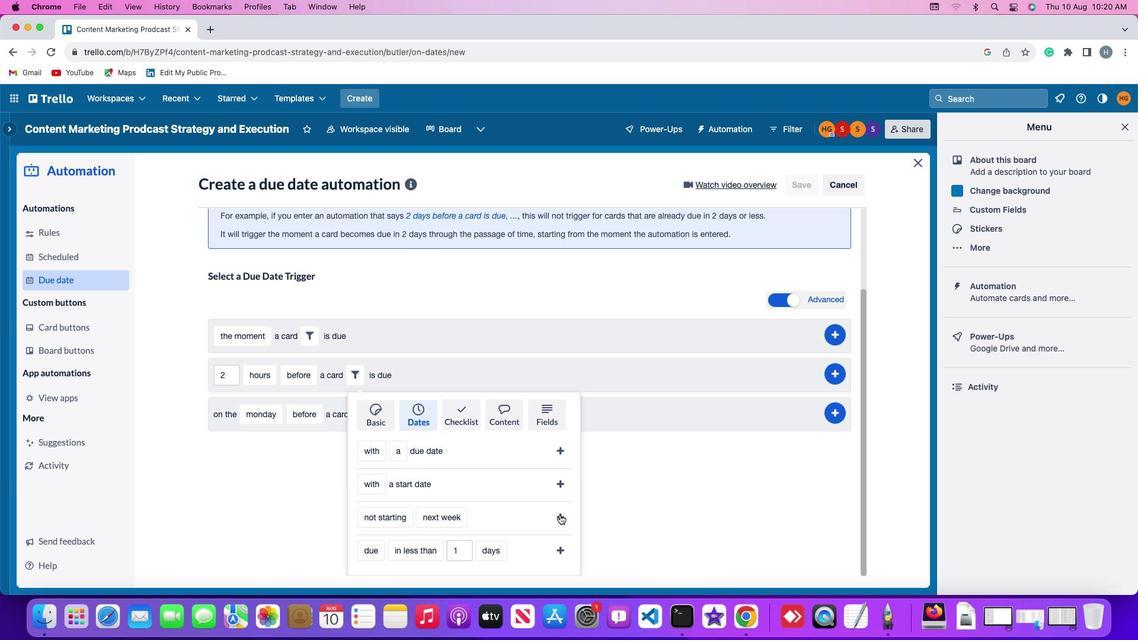 
Action: Mouse pressed left at (560, 514)
Screenshot: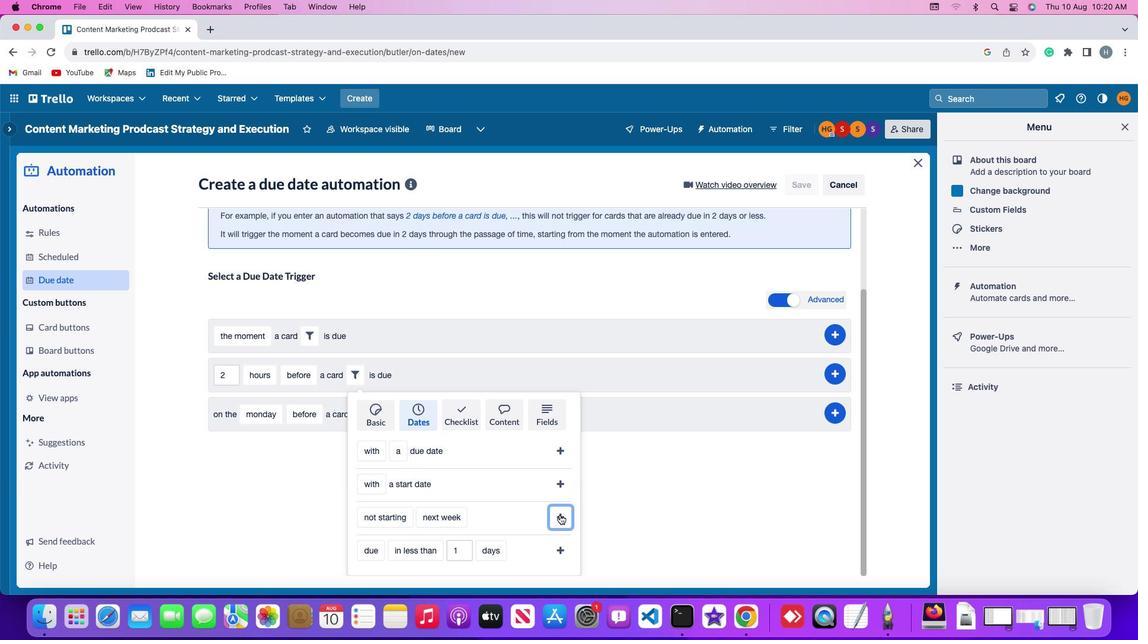 
Action: Mouse moved to (838, 471)
Screenshot: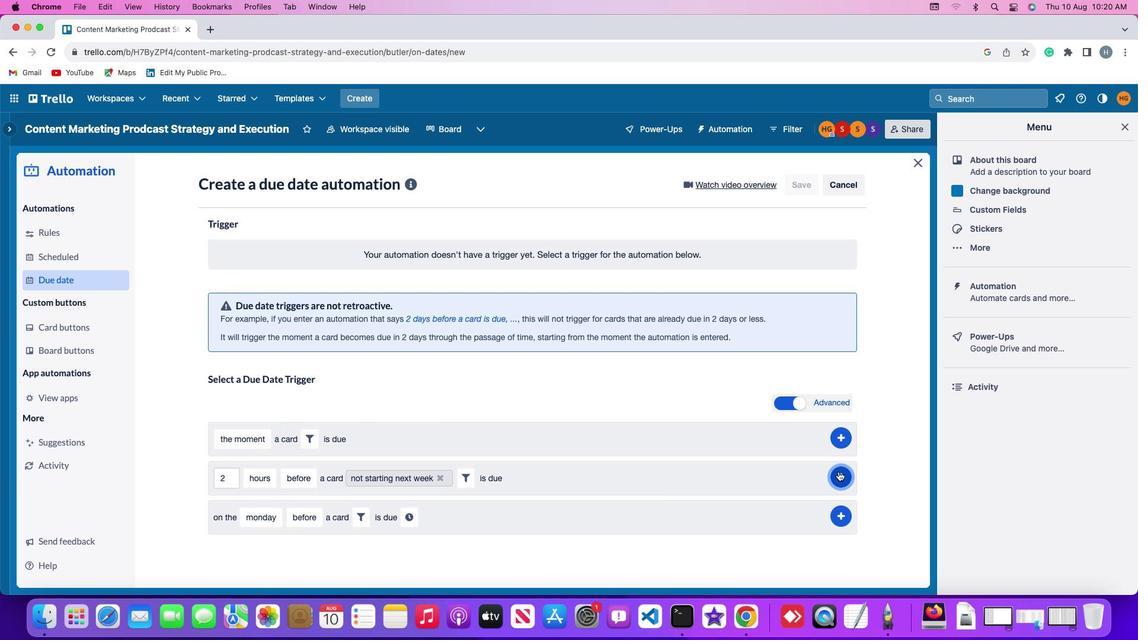 
Action: Mouse pressed left at (838, 471)
Screenshot: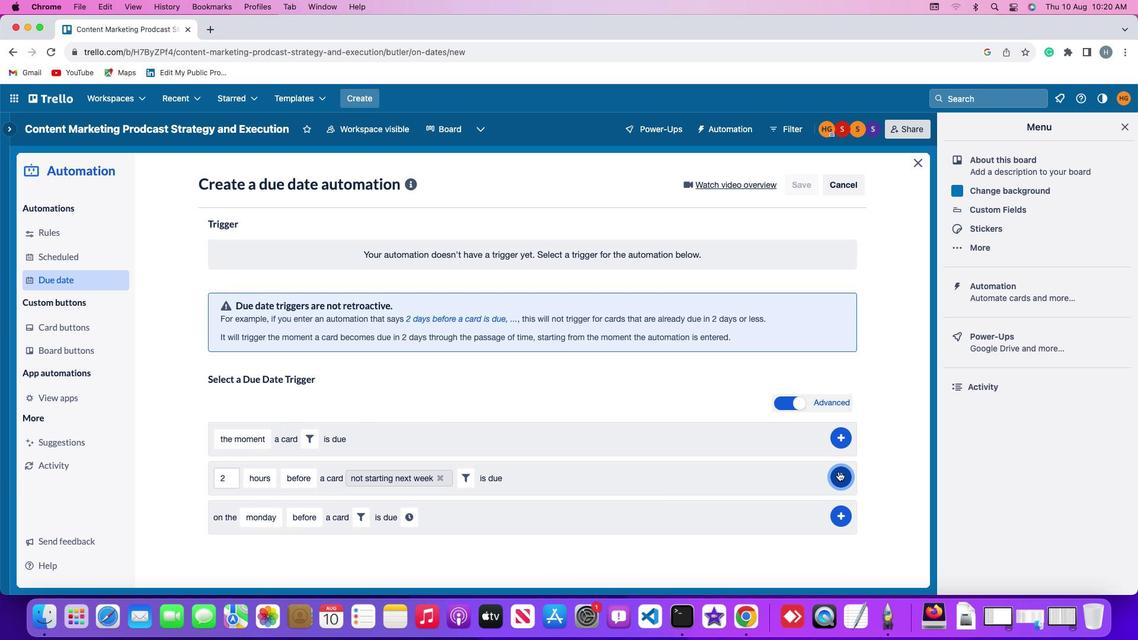 
Action: Mouse moved to (892, 372)
Screenshot: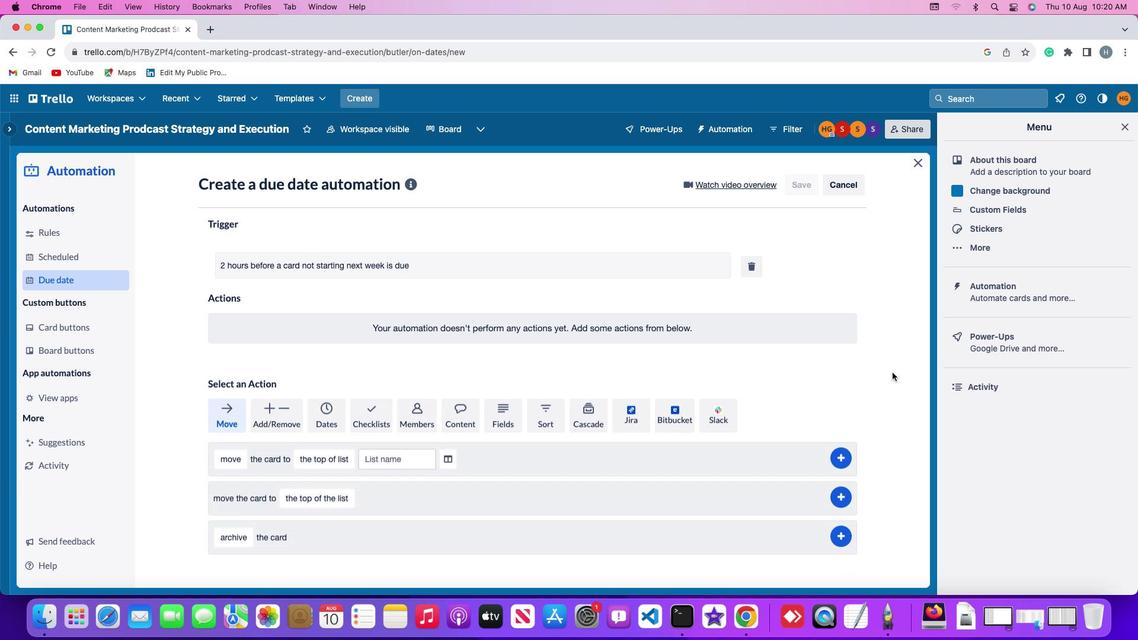 
